 Task: Configure 'Card0000000200' on 'Board0000000050' with label 'Label0000000200', due date Nov 1-30, description 'DS0000000200', attachment 'https://trello.com/', checklist 'CL0000000200', comment 'CM0000000200', button 'Button0000000200' with action 'Join the card', and cover color red.
Action: Mouse moved to (370, 423)
Screenshot: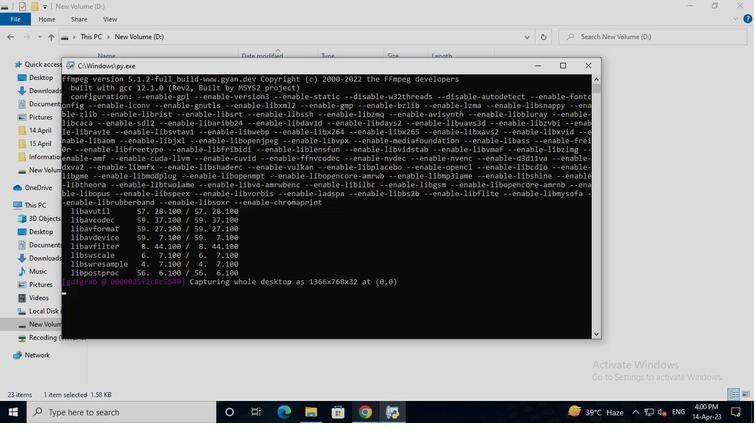 
Action: Mouse pressed left at (370, 423)
Screenshot: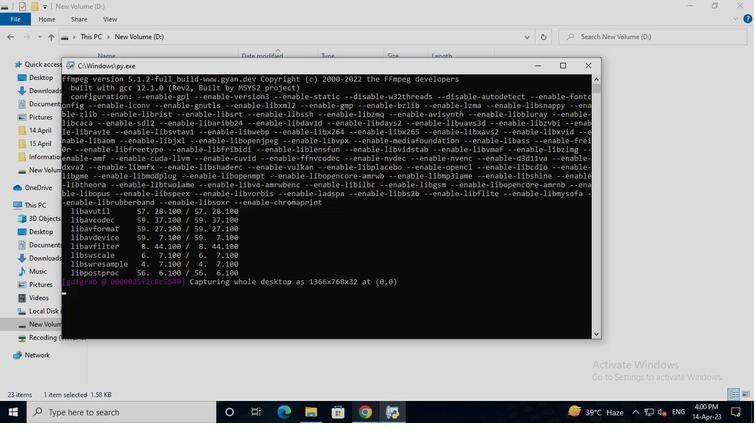 
Action: Mouse moved to (366, 340)
Screenshot: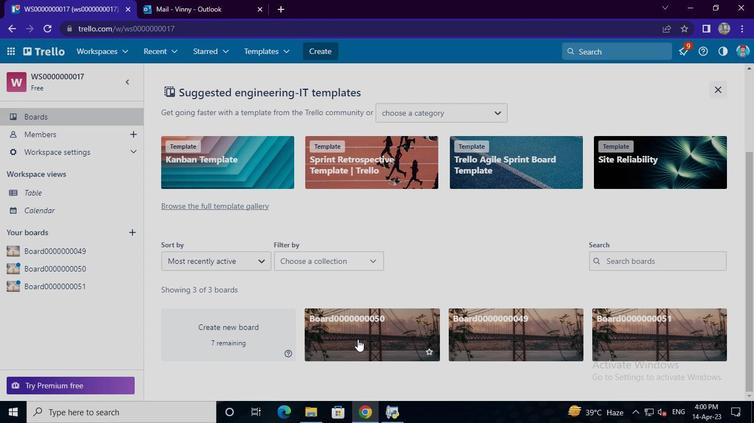 
Action: Mouse pressed left at (366, 340)
Screenshot: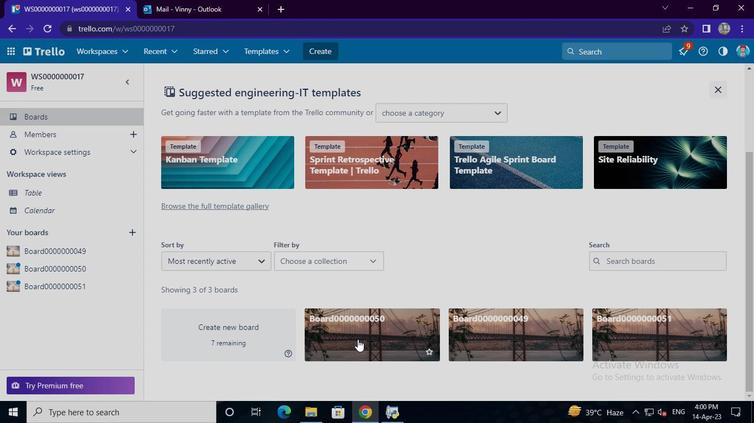 
Action: Mouse moved to (278, 324)
Screenshot: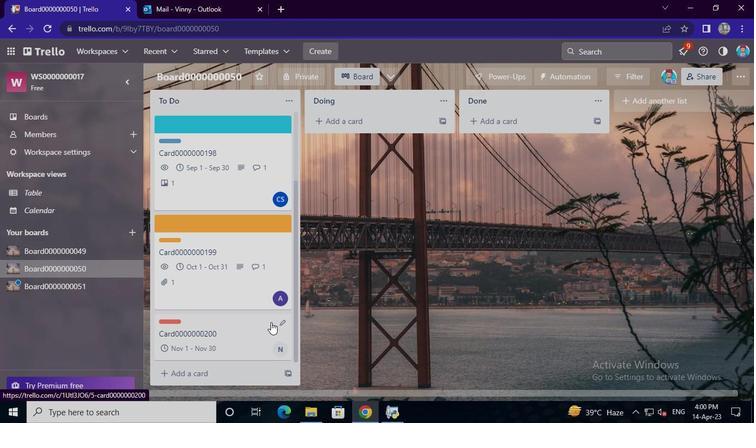 
Action: Mouse pressed left at (278, 324)
Screenshot: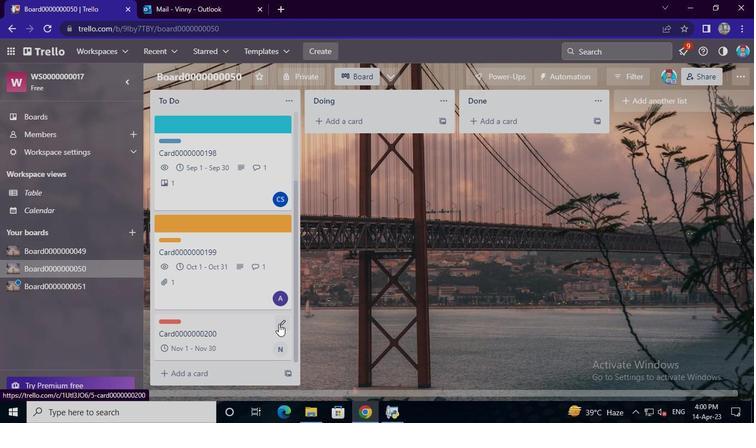 
Action: Mouse moved to (321, 251)
Screenshot: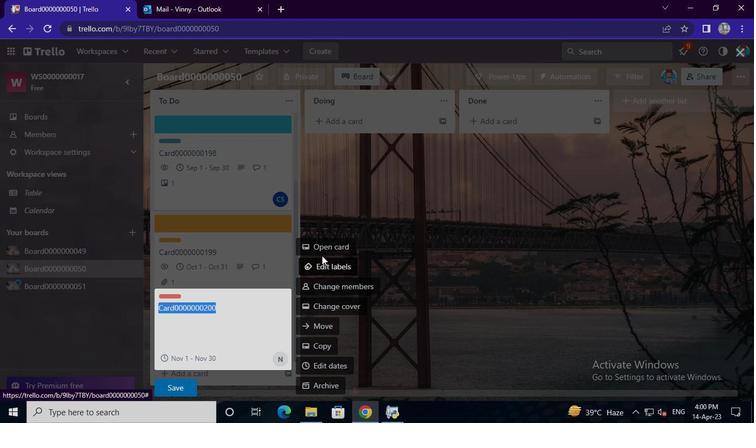 
Action: Mouse pressed left at (321, 251)
Screenshot: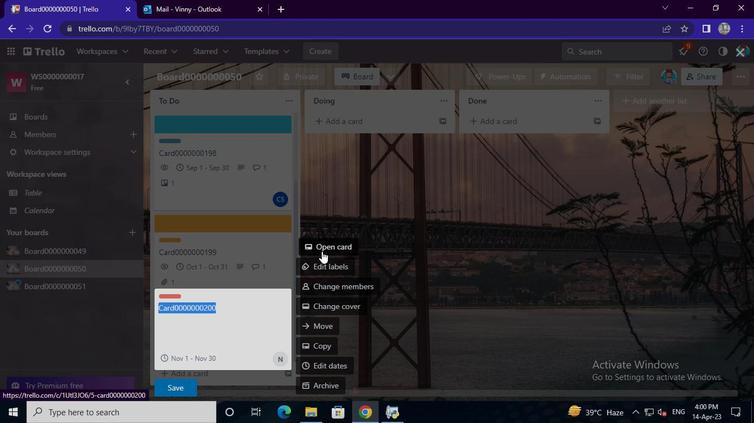 
Action: Mouse moved to (499, 229)
Screenshot: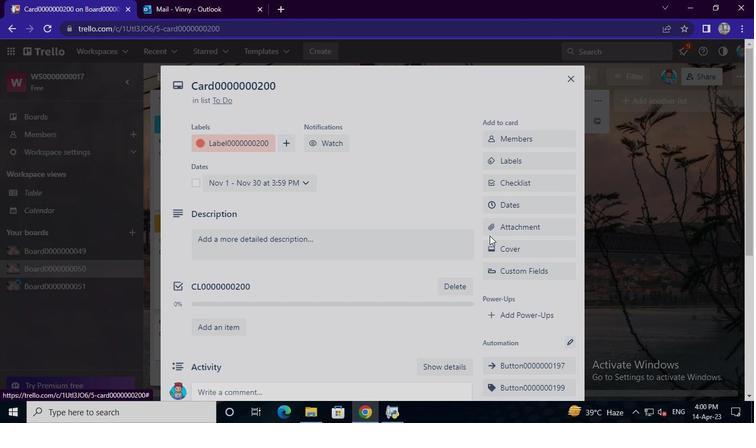 
Action: Mouse pressed left at (499, 229)
Screenshot: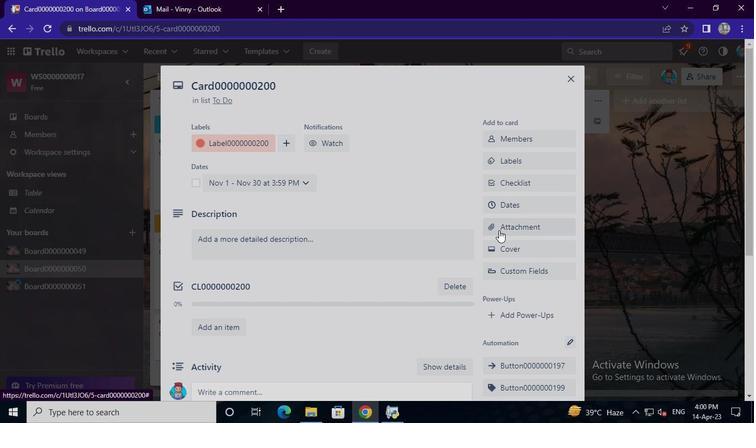 
Action: Mouse moved to (515, 228)
Screenshot: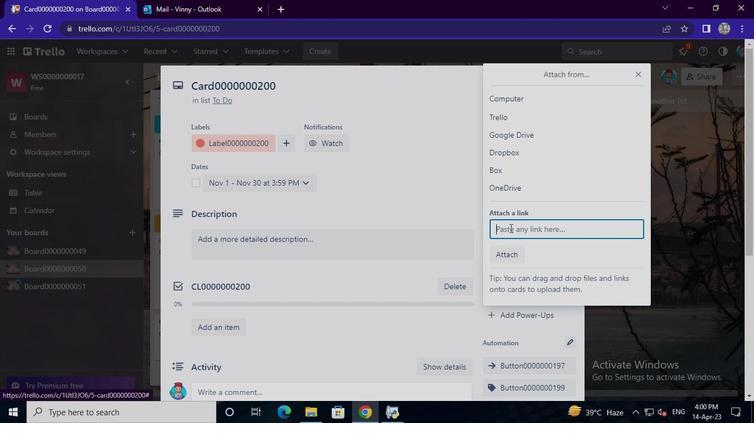 
Action: Mouse pressed left at (515, 228)
Screenshot: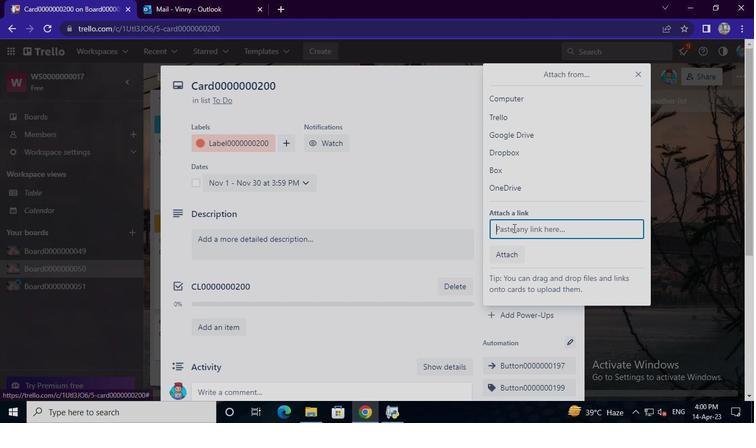 
Action: Keyboard Key.ctrl_l
Screenshot: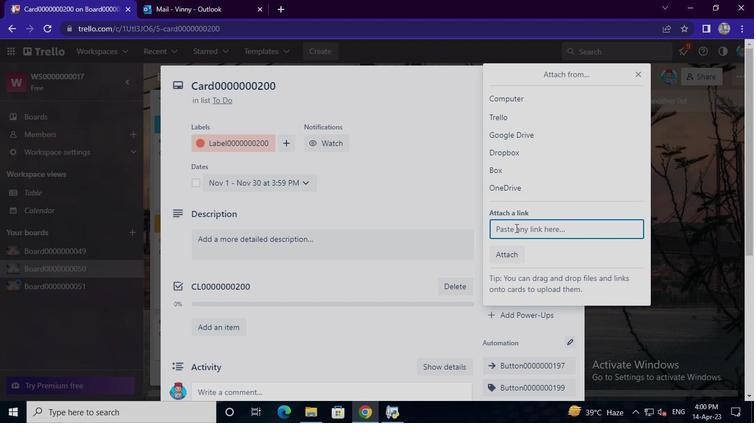 
Action: Keyboard \x16
Screenshot: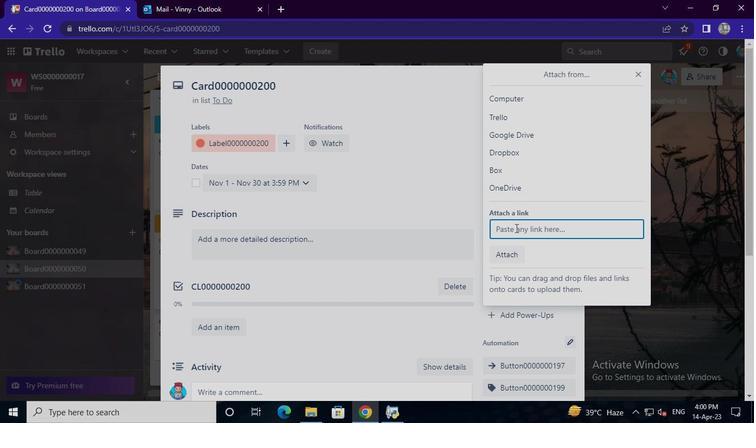
Action: Mouse moved to (520, 289)
Screenshot: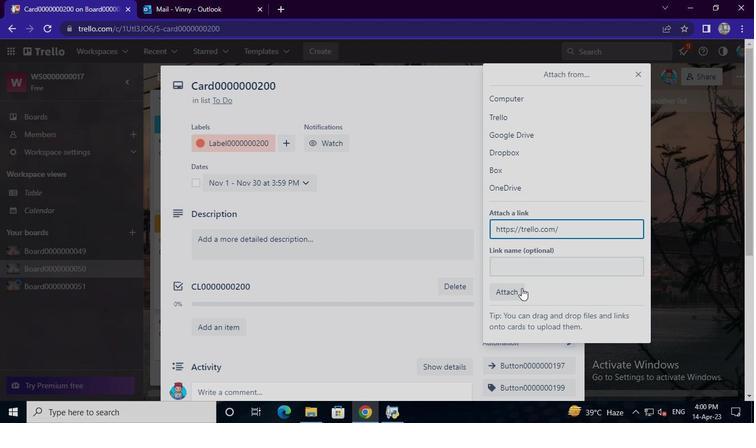 
Action: Mouse pressed left at (520, 289)
Screenshot: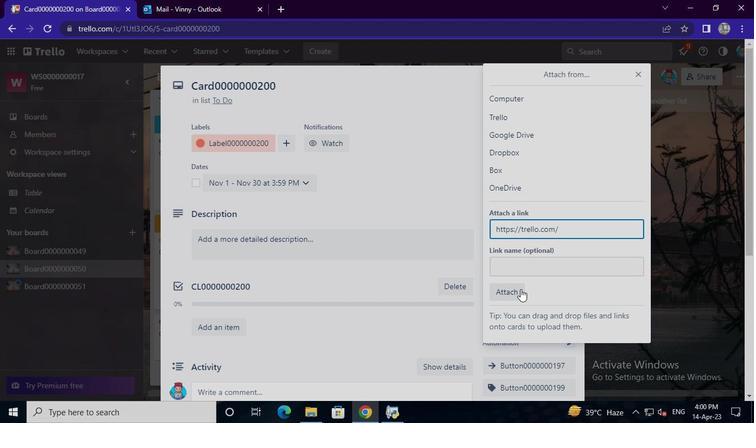 
Action: Mouse moved to (533, 251)
Screenshot: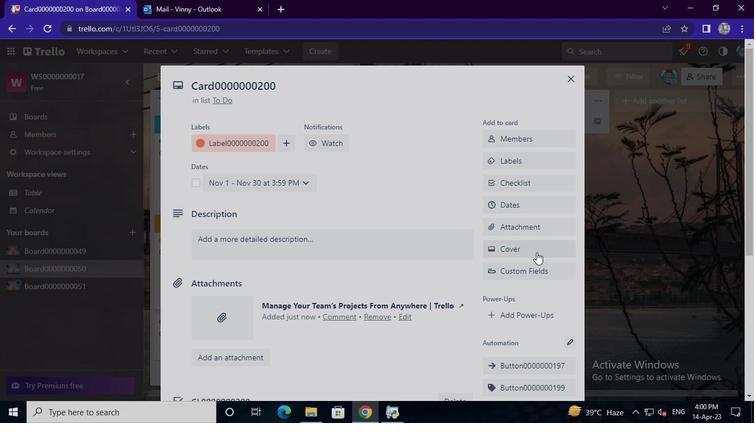 
Action: Mouse pressed left at (533, 251)
Screenshot: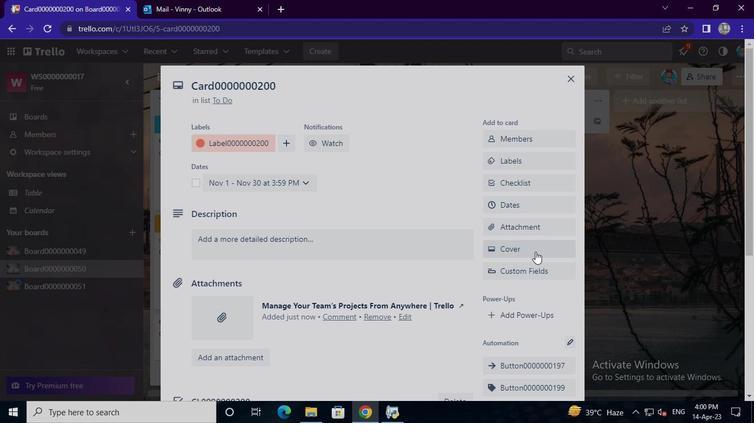 
Action: Mouse moved to (596, 174)
Screenshot: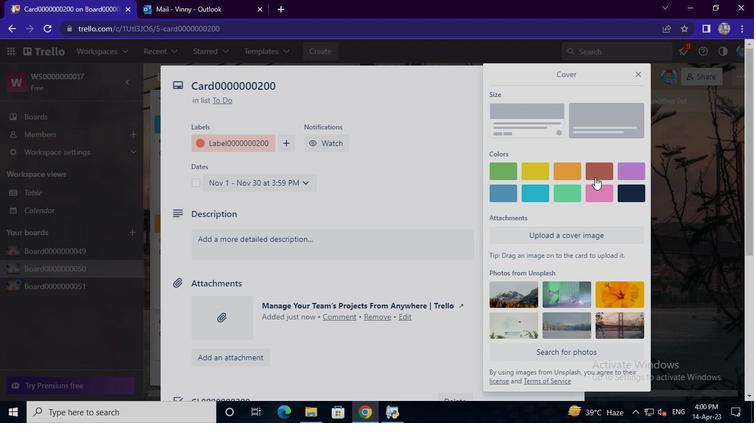 
Action: Mouse pressed left at (596, 174)
Screenshot: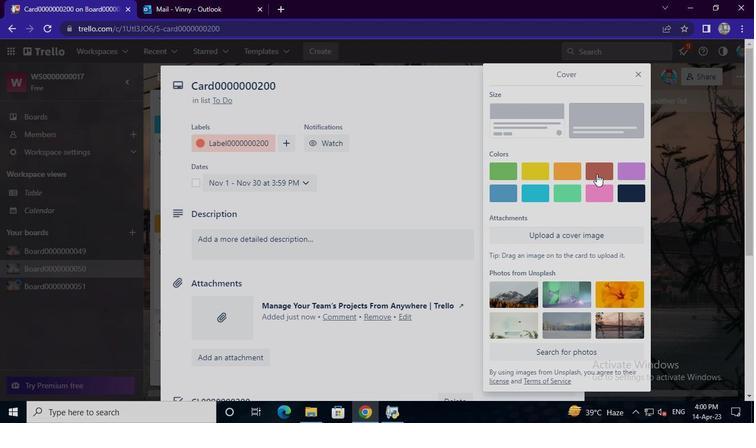 
Action: Mouse moved to (638, 73)
Screenshot: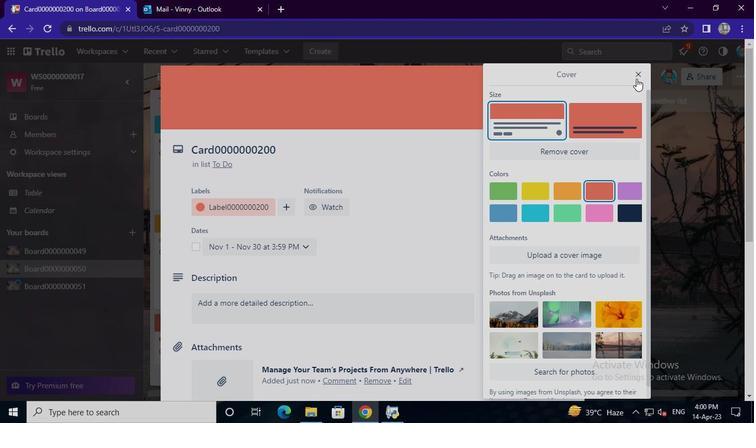 
Action: Mouse pressed left at (638, 73)
Screenshot: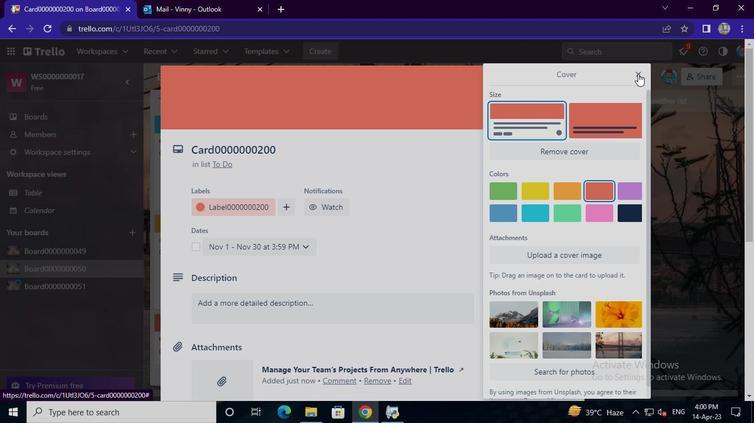 
Action: Mouse moved to (517, 257)
Screenshot: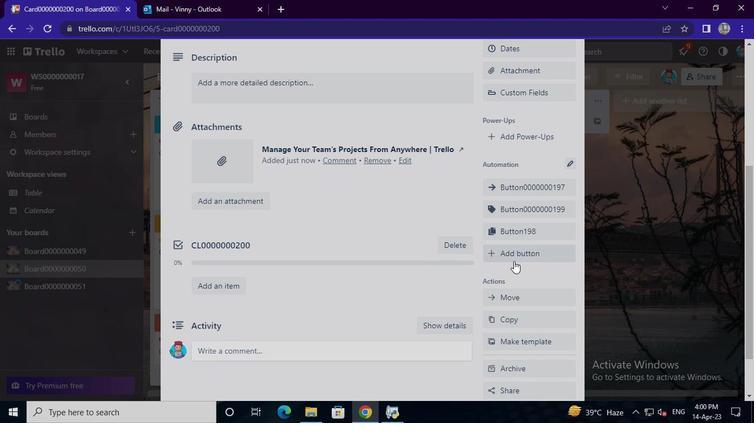 
Action: Mouse pressed left at (517, 257)
Screenshot: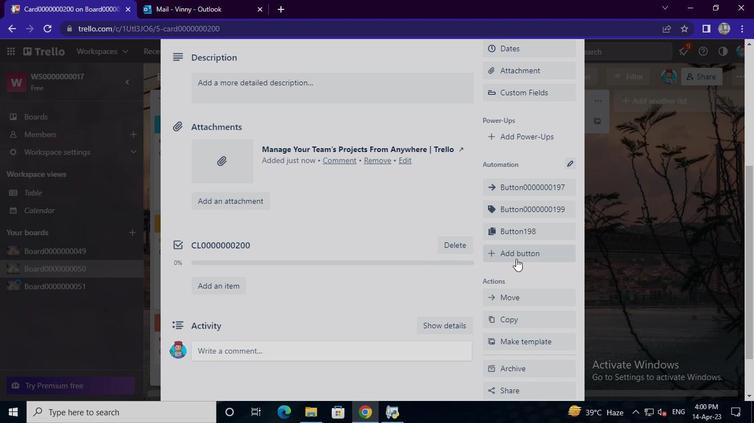 
Action: Mouse moved to (529, 192)
Screenshot: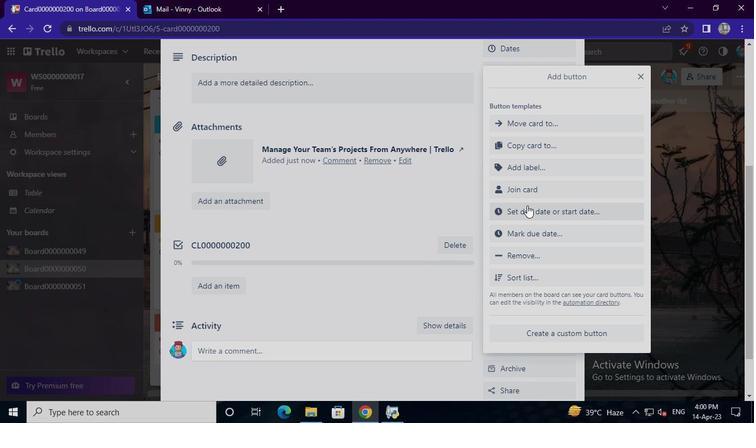 
Action: Mouse pressed left at (529, 192)
Screenshot: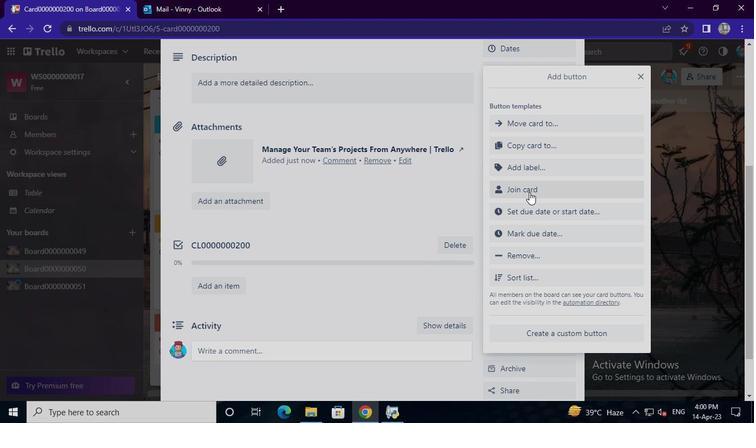
Action: Mouse moved to (539, 124)
Screenshot: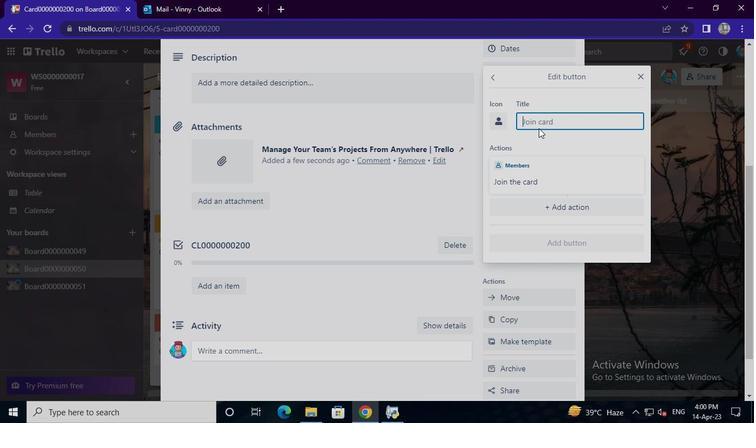 
Action: Mouse pressed left at (539, 124)
Screenshot: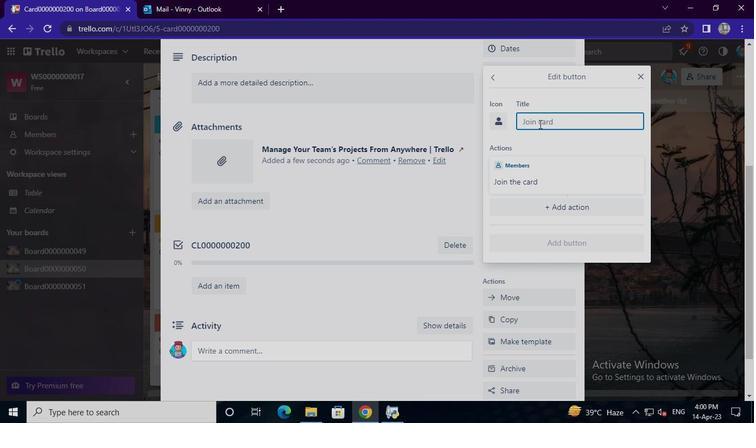 
Action: Keyboard Key.shift
Screenshot: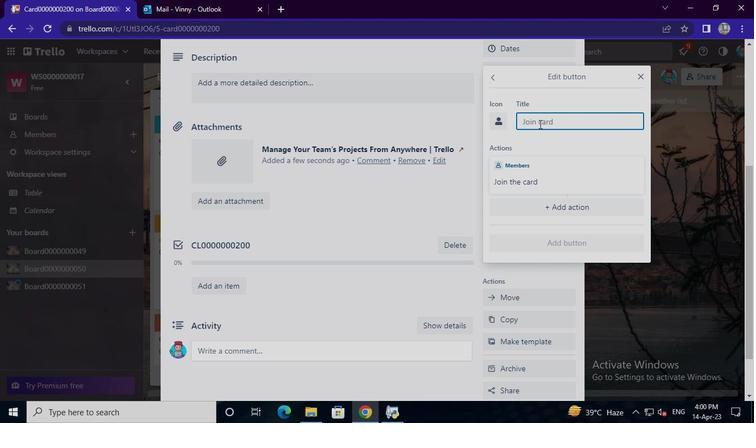
Action: Keyboard B
Screenshot: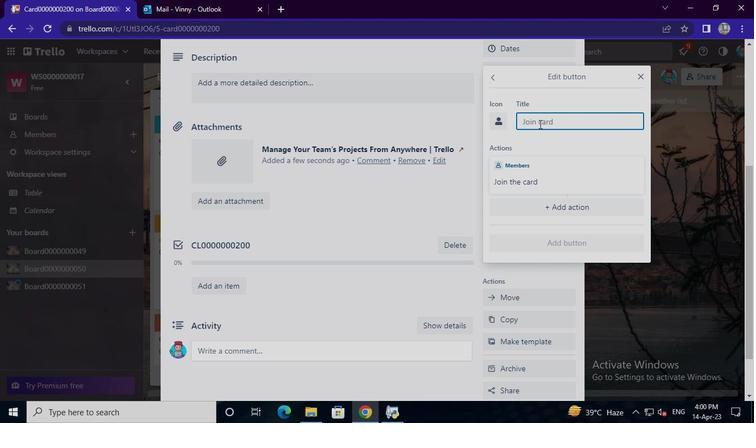 
Action: Keyboard u
Screenshot: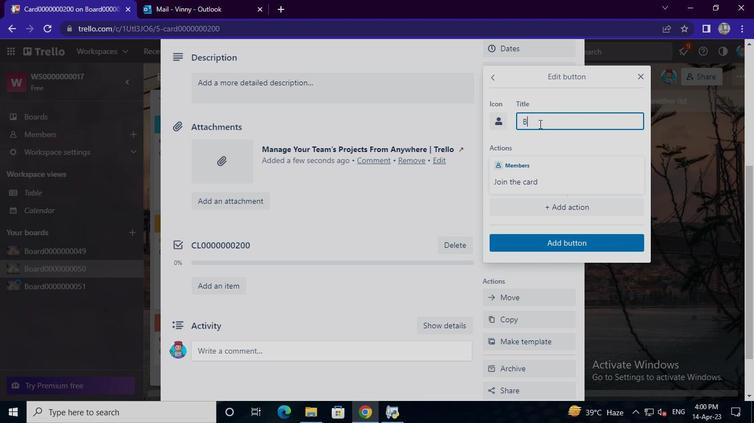 
Action: Keyboard t
Screenshot: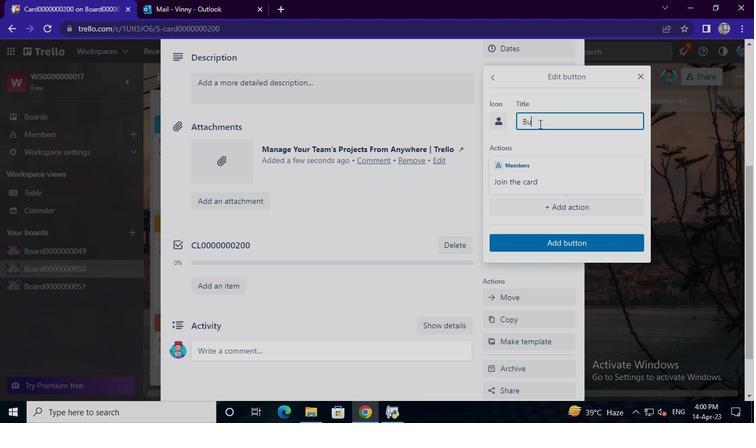 
Action: Keyboard t
Screenshot: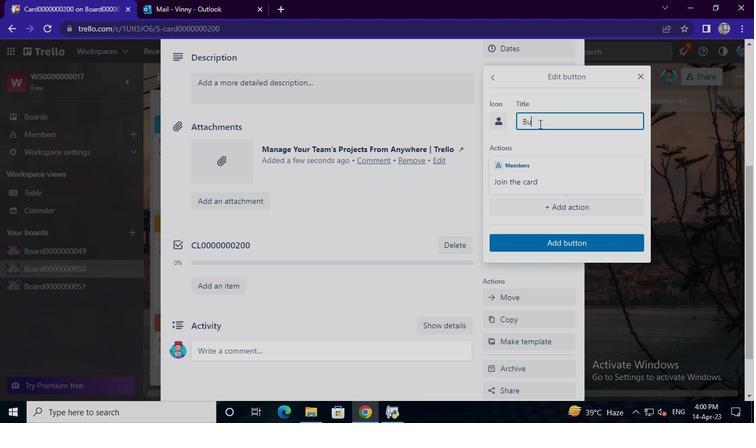 
Action: Keyboard o
Screenshot: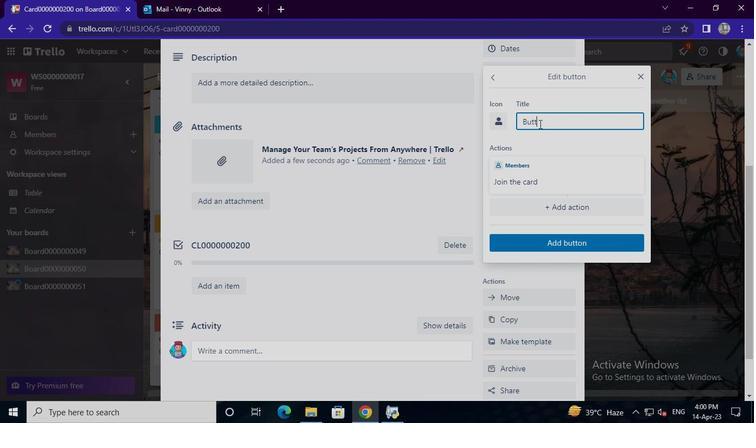 
Action: Keyboard n
Screenshot: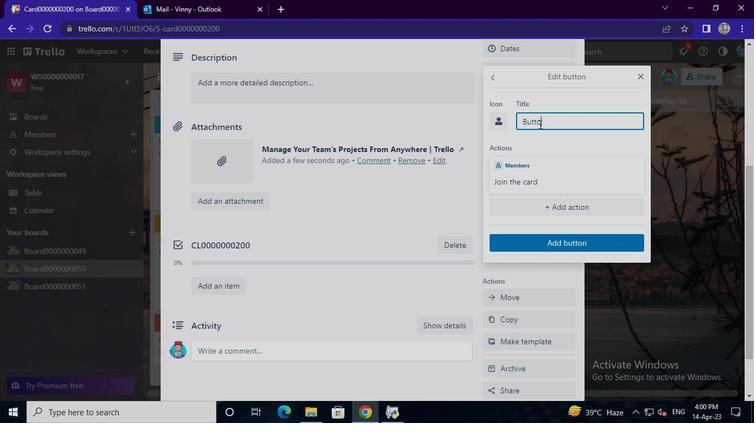 
Action: Keyboard <96>
Screenshot: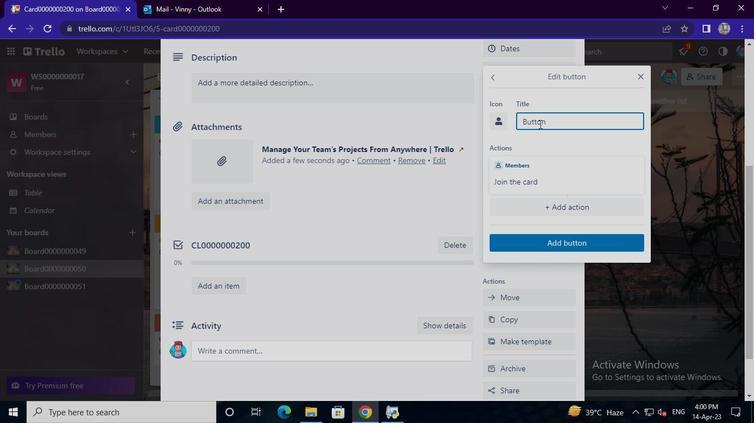 
Action: Keyboard <96>
Screenshot: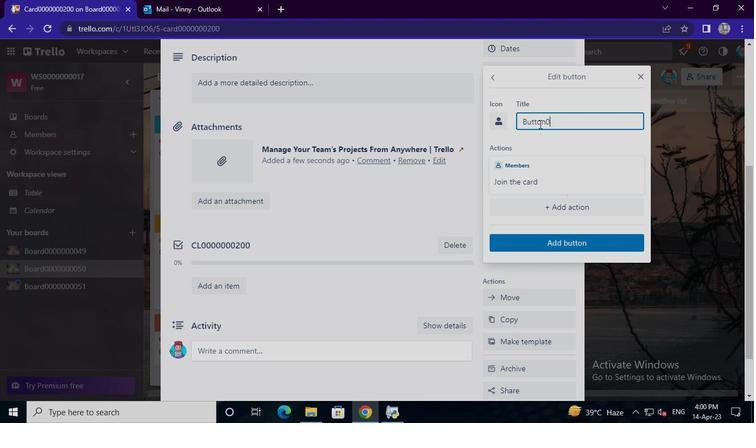 
Action: Keyboard <96>
Screenshot: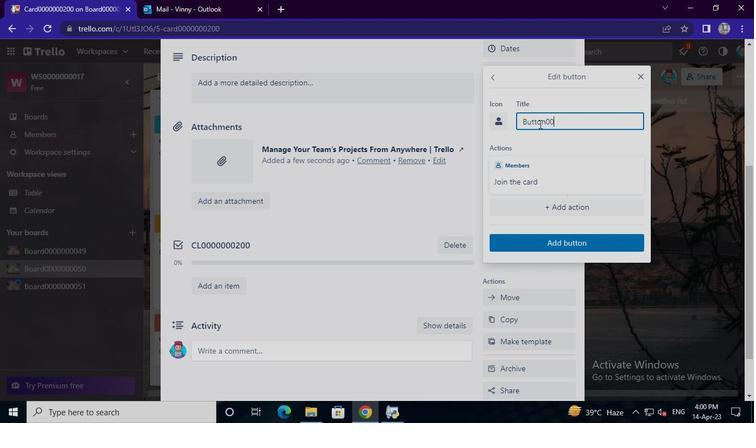 
Action: Keyboard <96>
Screenshot: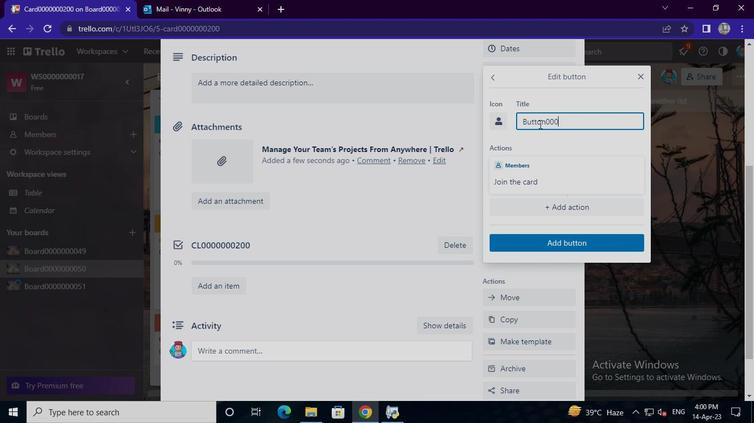 
Action: Keyboard <96>
Screenshot: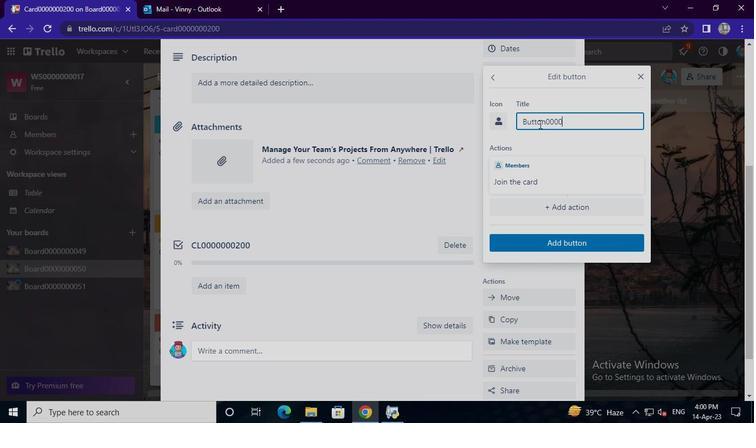 
Action: Keyboard <96>
Screenshot: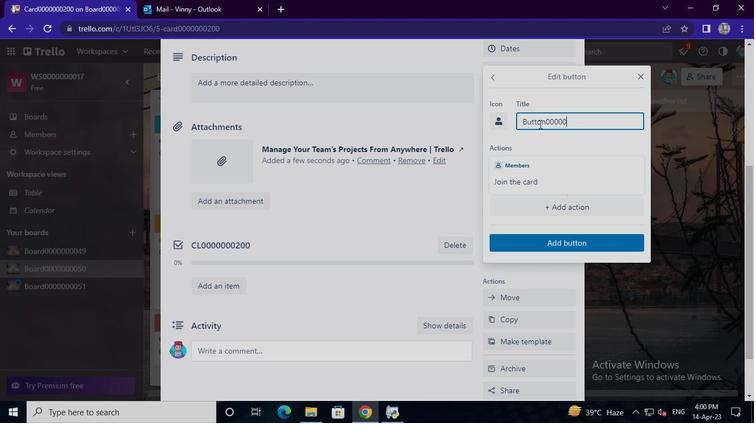 
Action: Keyboard <96>
Screenshot: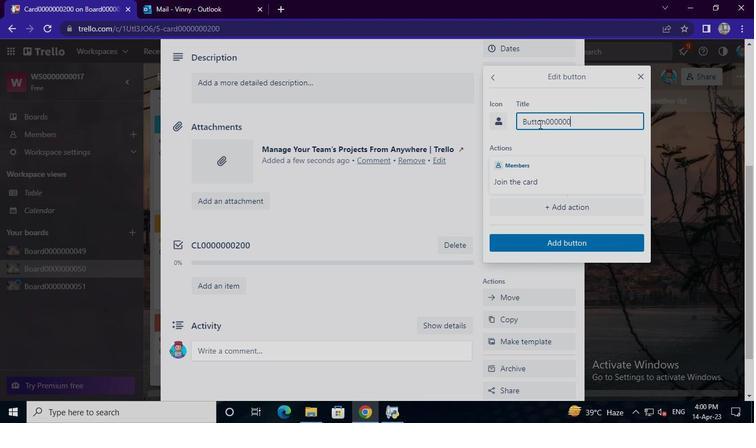 
Action: Keyboard <98>
Screenshot: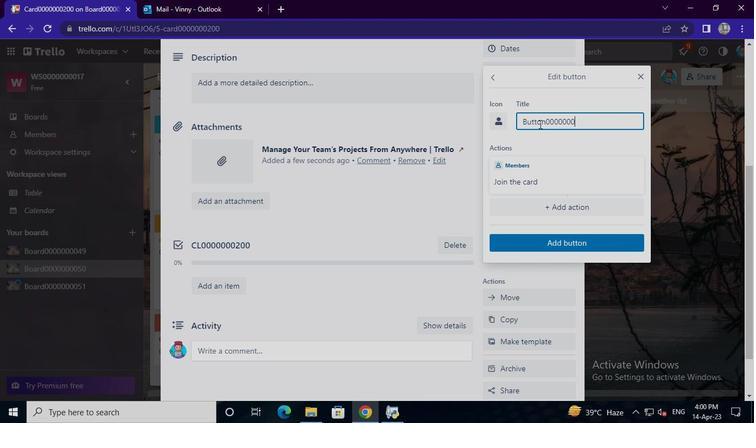 
Action: Keyboard <96>
Screenshot: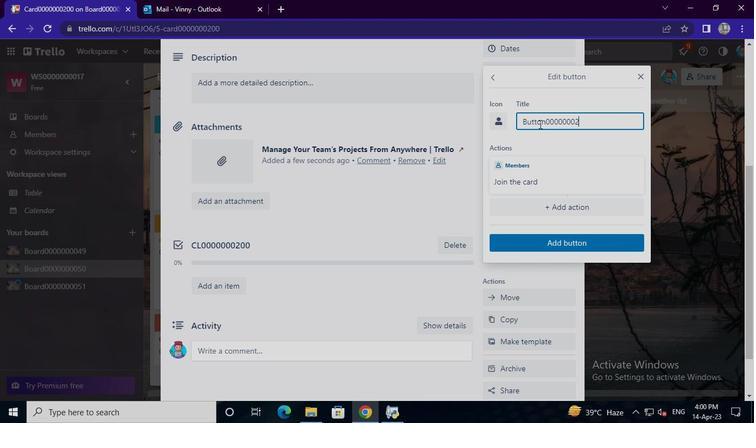 
Action: Keyboard <96>
Screenshot: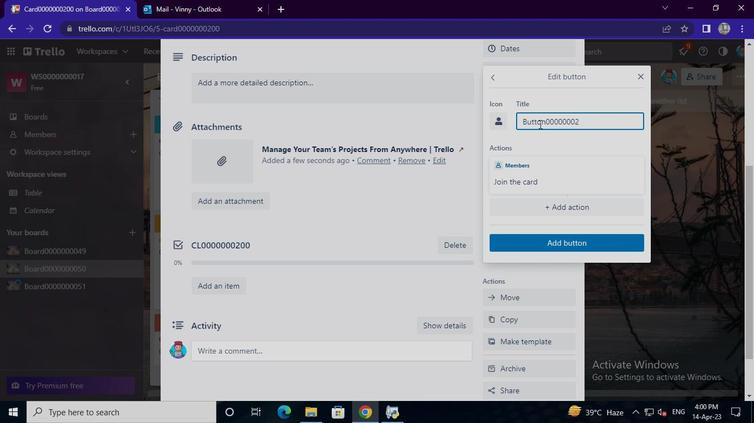 
Action: Mouse moved to (571, 236)
Screenshot: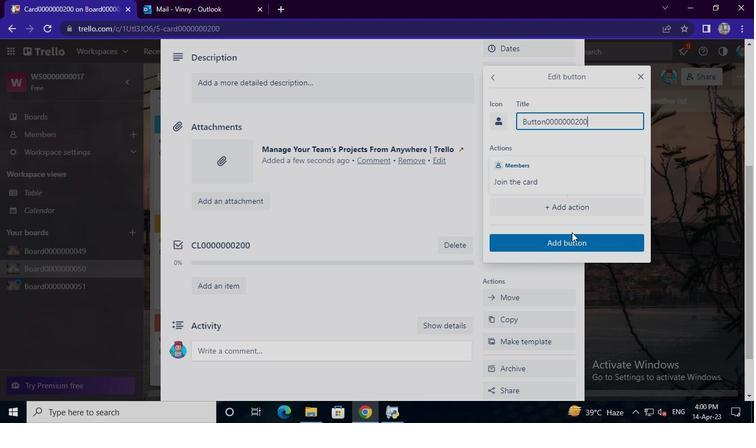 
Action: Mouse pressed left at (571, 236)
Screenshot: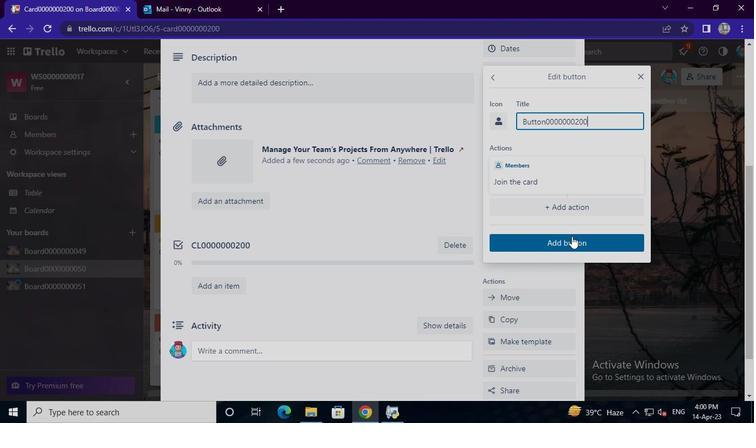 
Action: Mouse moved to (268, 252)
Screenshot: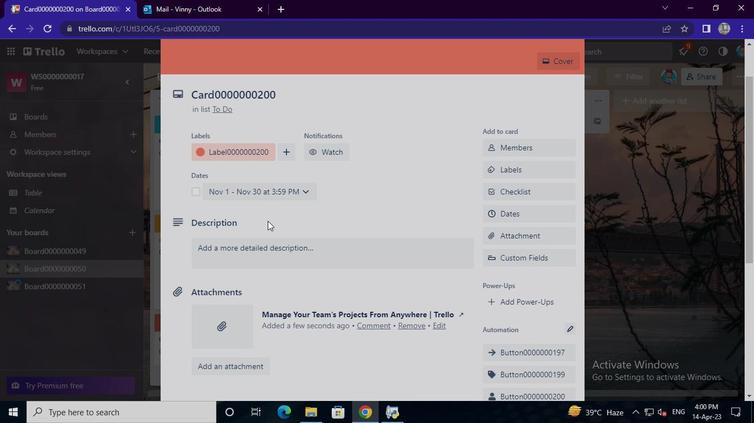 
Action: Mouse pressed left at (268, 252)
Screenshot: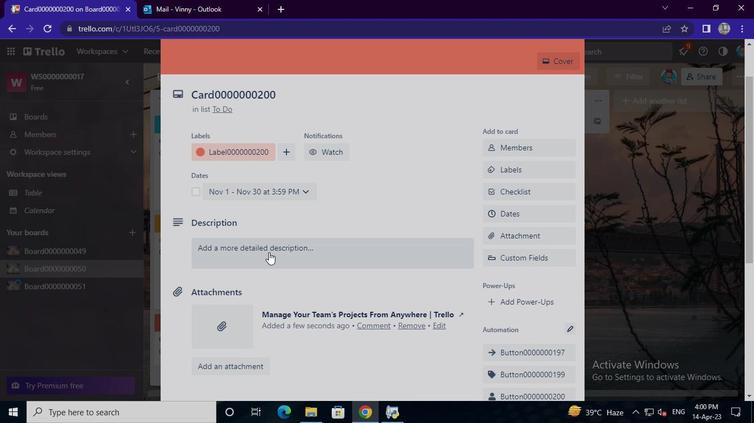 
Action: Mouse moved to (270, 282)
Screenshot: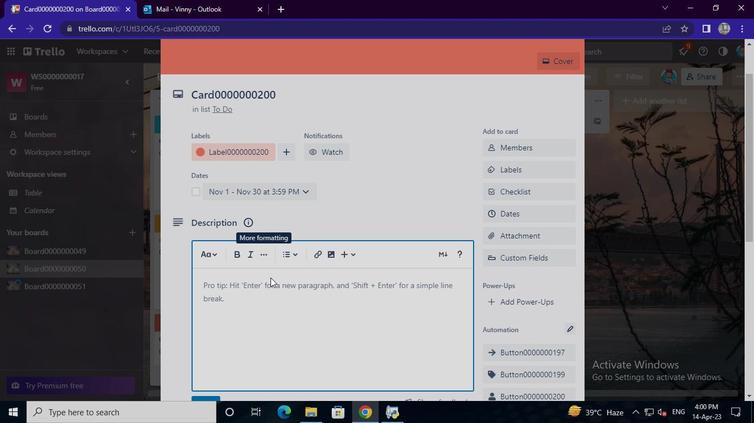 
Action: Mouse pressed left at (270, 282)
Screenshot: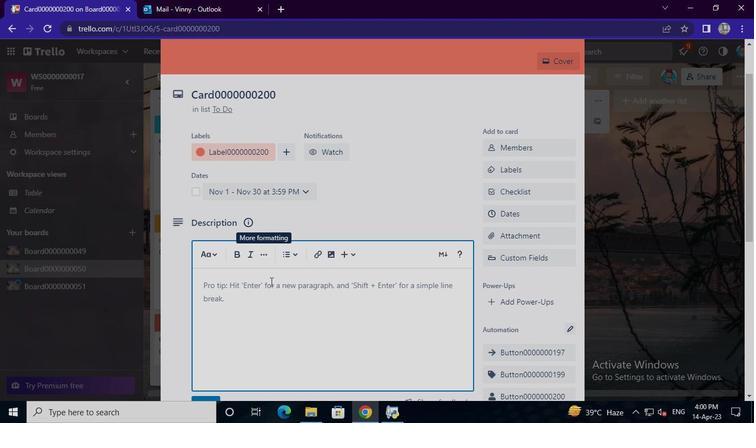 
Action: Keyboard Key.shift
Screenshot: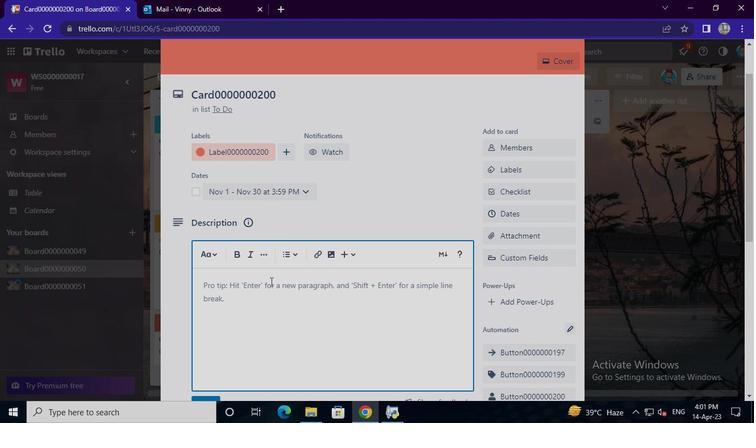 
Action: Keyboard D
Screenshot: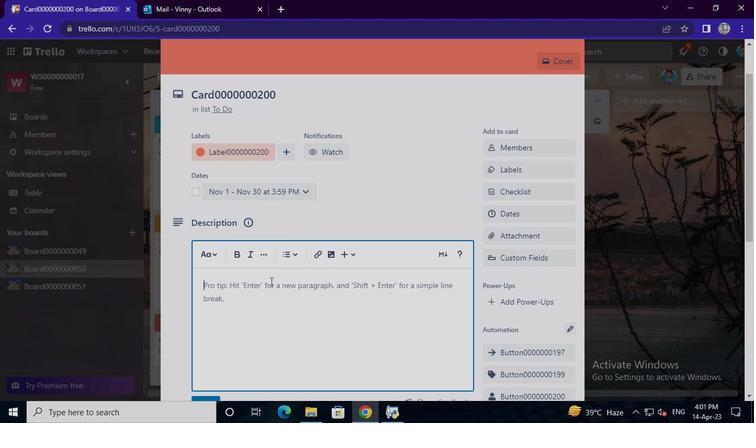 
Action: Keyboard S
Screenshot: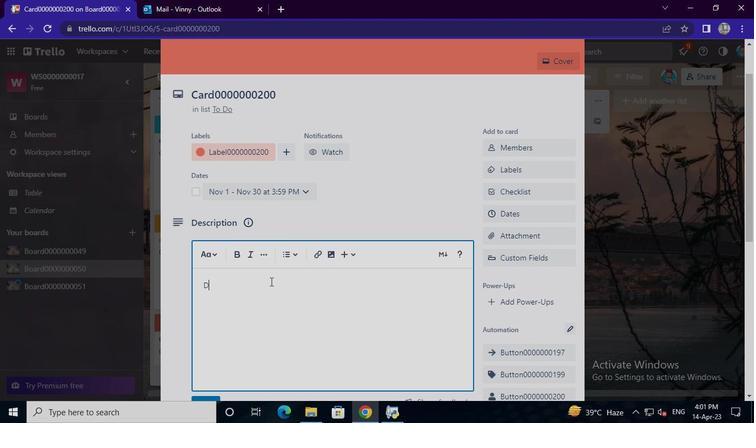 
Action: Keyboard <96>
Screenshot: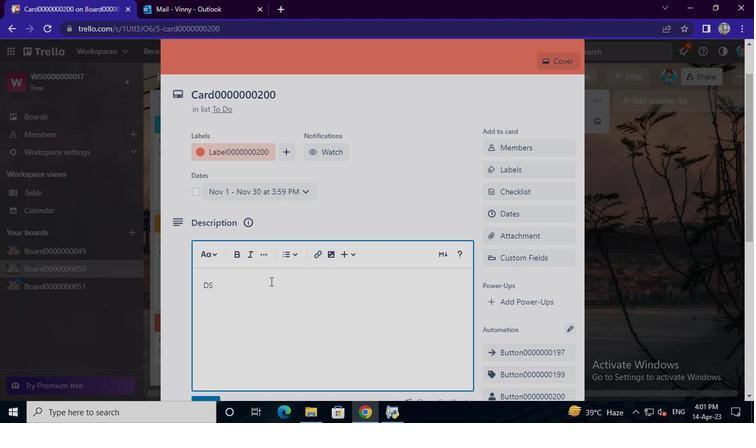 
Action: Keyboard <96>
Screenshot: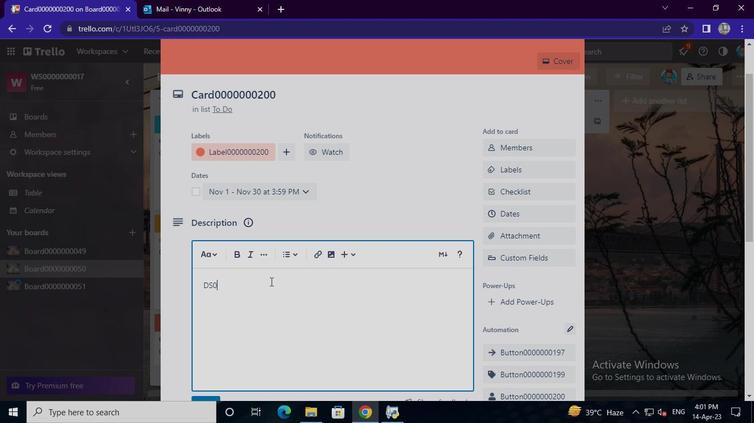 
Action: Keyboard <96>
Screenshot: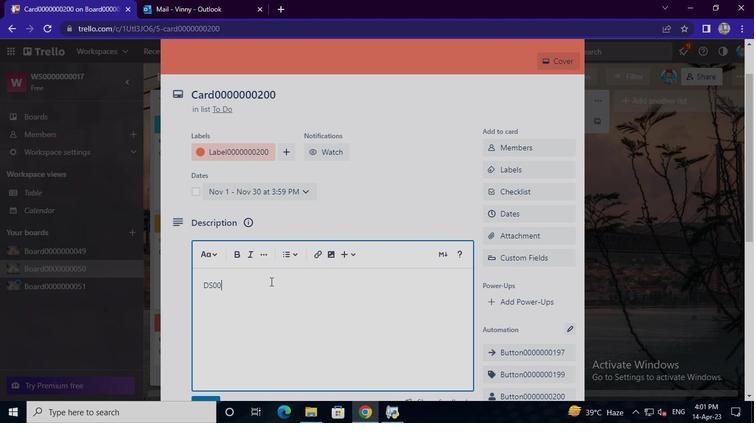 
Action: Keyboard <96>
Screenshot: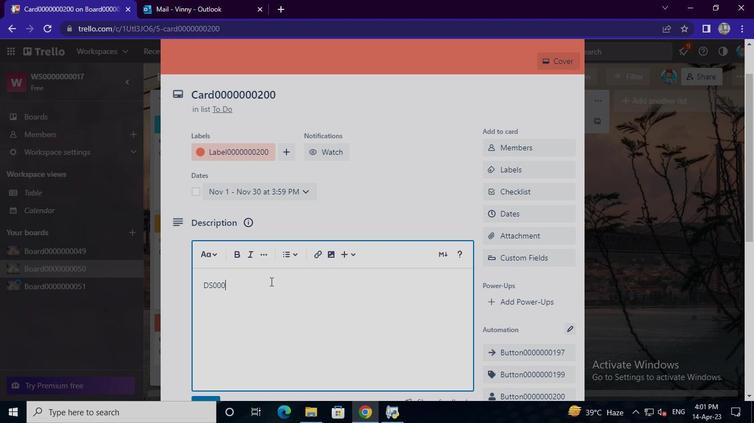
Action: Keyboard <96>
Screenshot: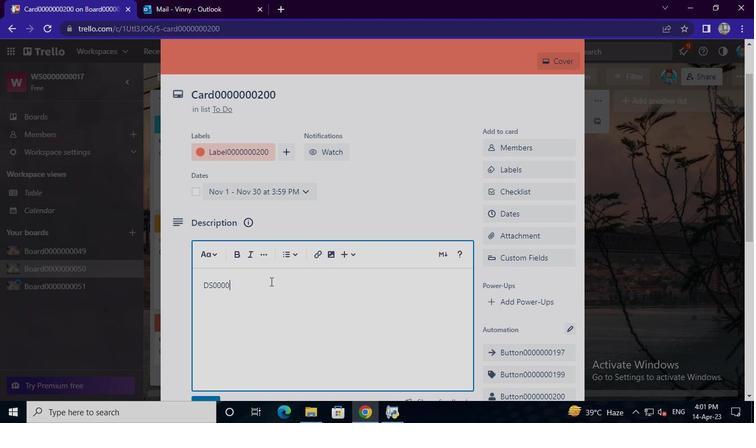
Action: Keyboard <96>
Screenshot: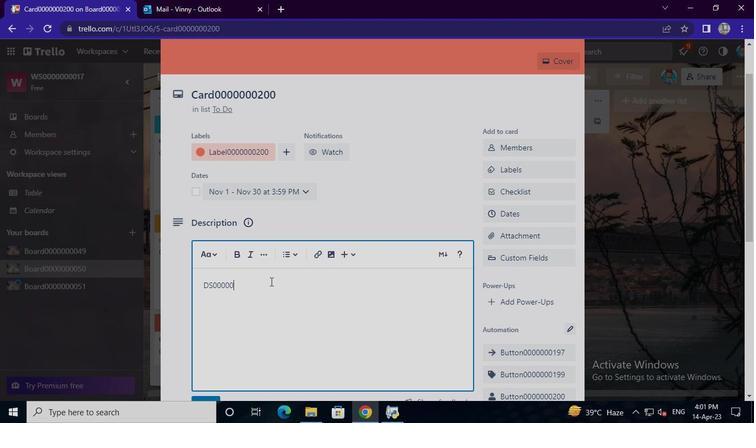 
Action: Keyboard <96>
Screenshot: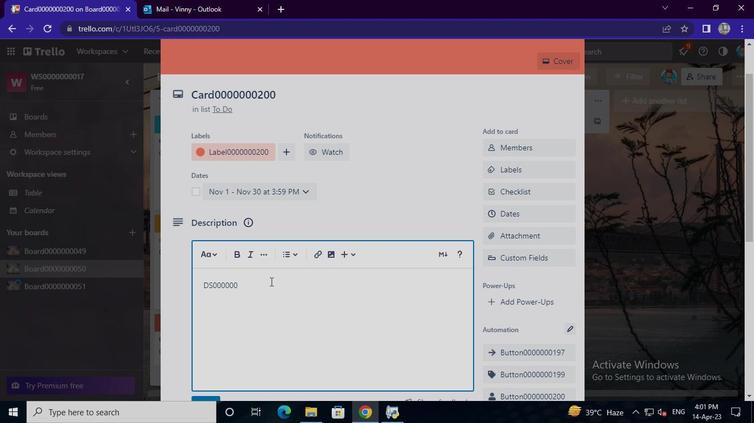 
Action: Keyboard <98>
Screenshot: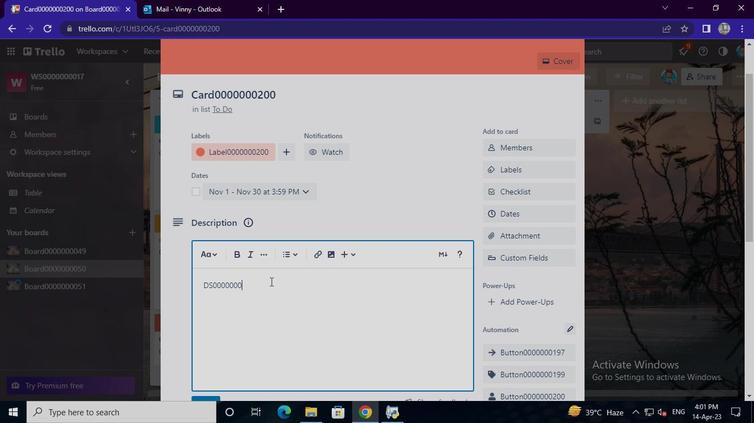 
Action: Keyboard <96>
Screenshot: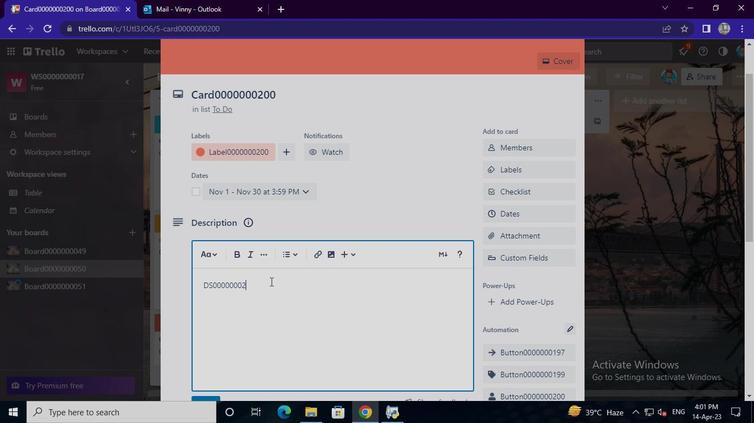 
Action: Keyboard <96>
Screenshot: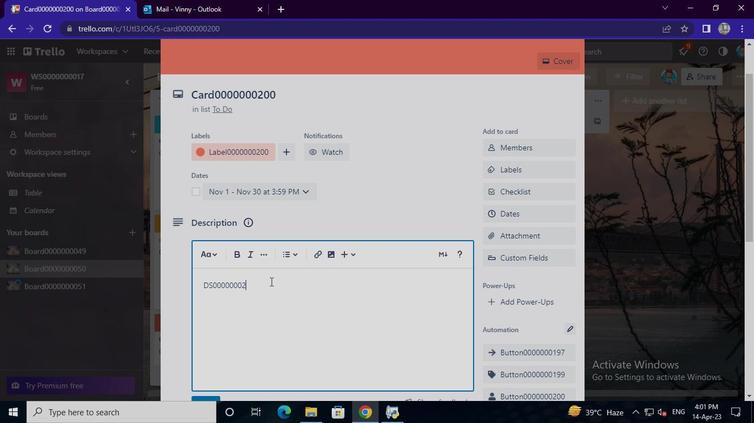 
Action: Mouse moved to (202, 245)
Screenshot: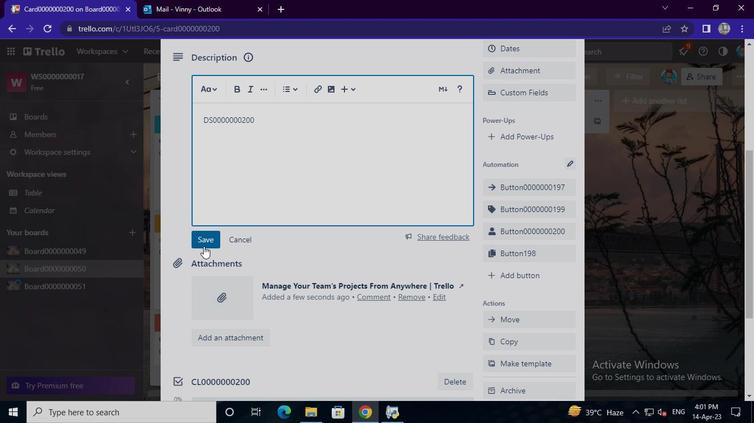 
Action: Mouse pressed left at (202, 245)
Screenshot: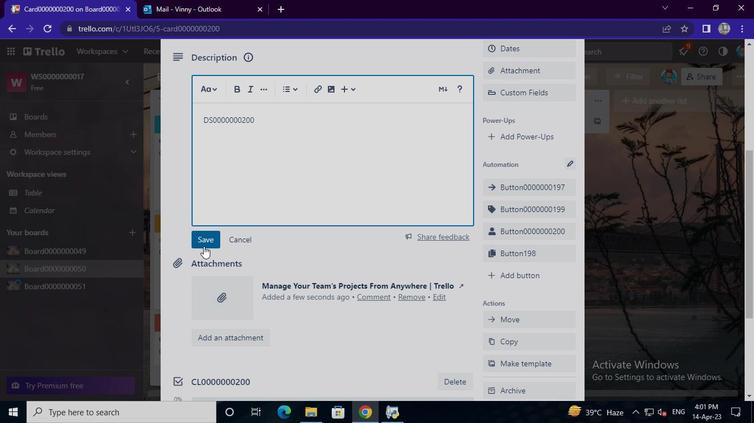 
Action: Mouse moved to (234, 274)
Screenshot: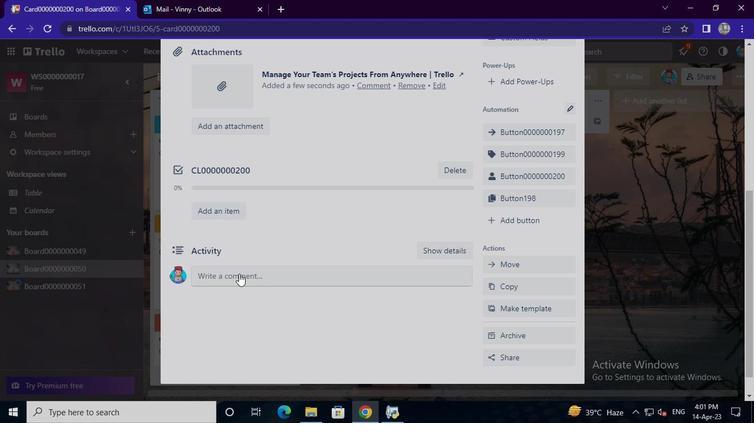 
Action: Mouse pressed left at (234, 274)
Screenshot: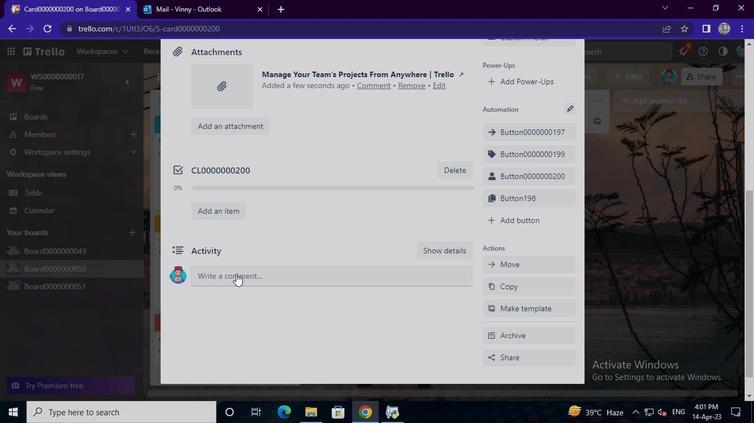 
Action: Mouse moved to (232, 278)
Screenshot: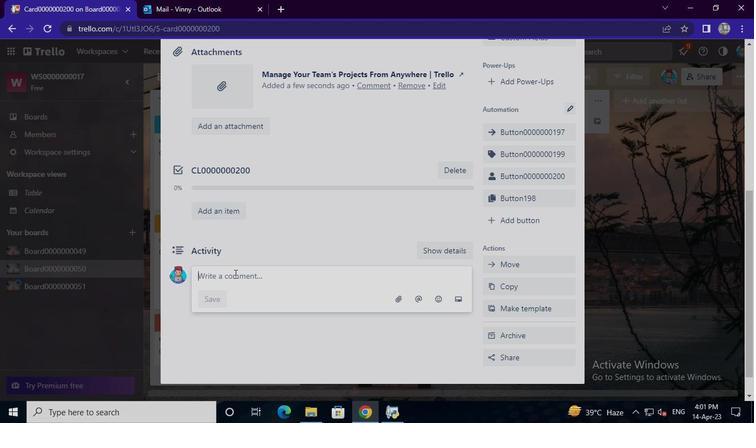 
Action: Keyboard Key.shift
Screenshot: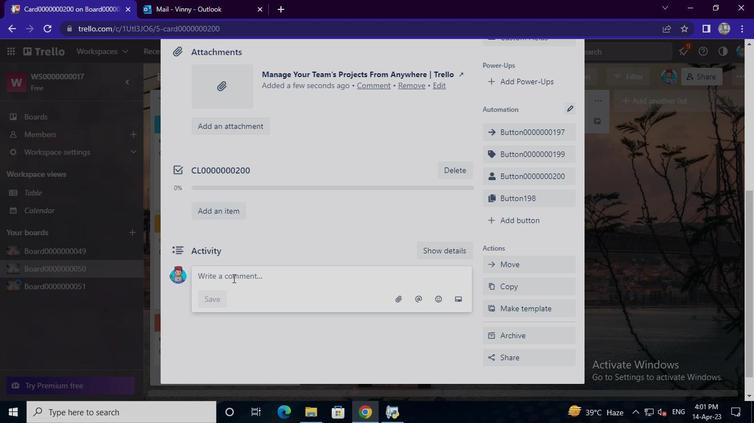 
Action: Keyboard C
Screenshot: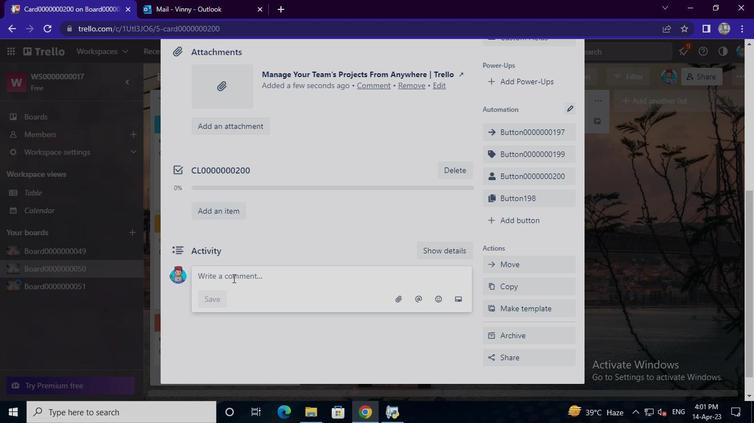 
Action: Keyboard M
Screenshot: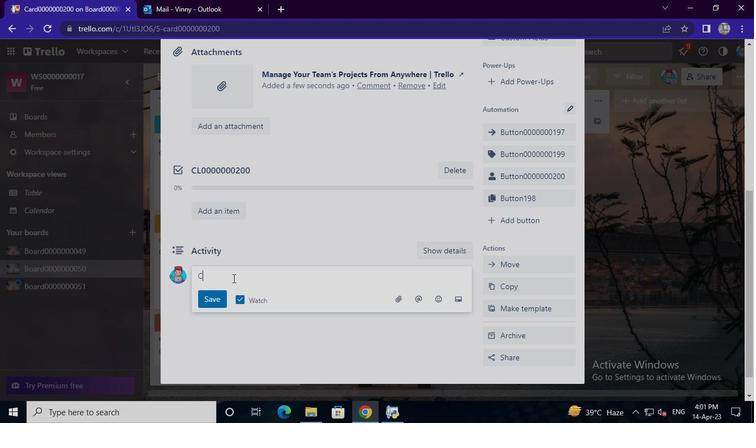 
Action: Keyboard <96>
Screenshot: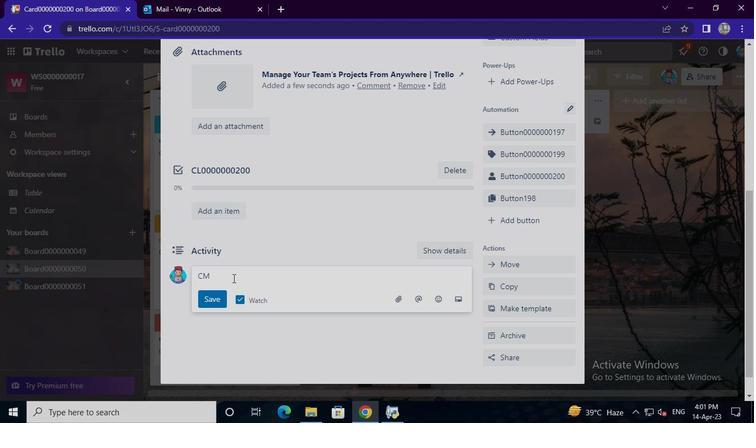 
Action: Keyboard <96>
Screenshot: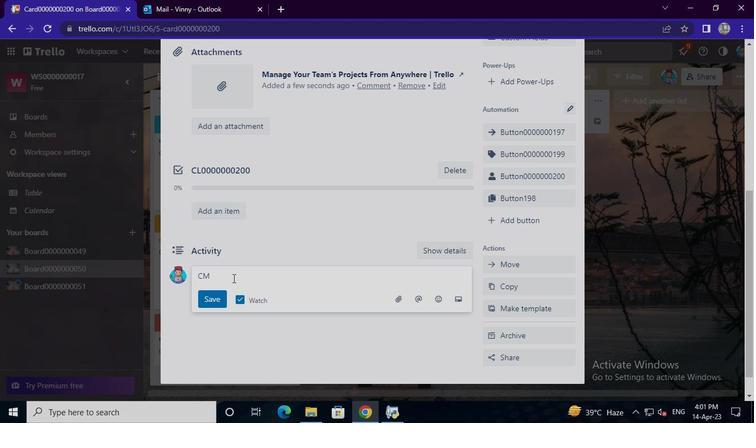 
Action: Keyboard <96>
Screenshot: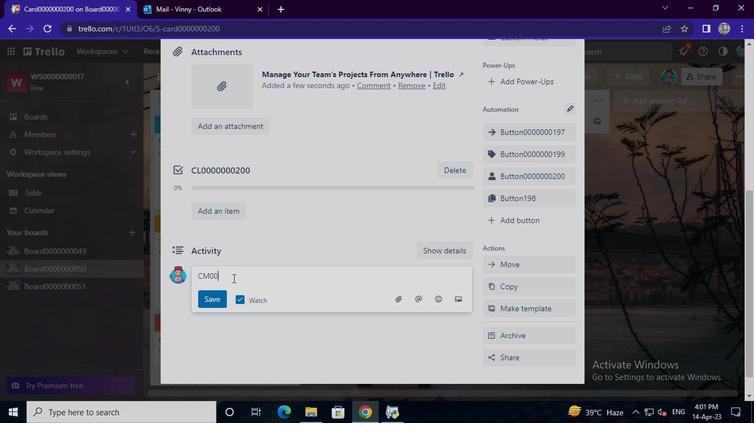 
Action: Keyboard <96>
Screenshot: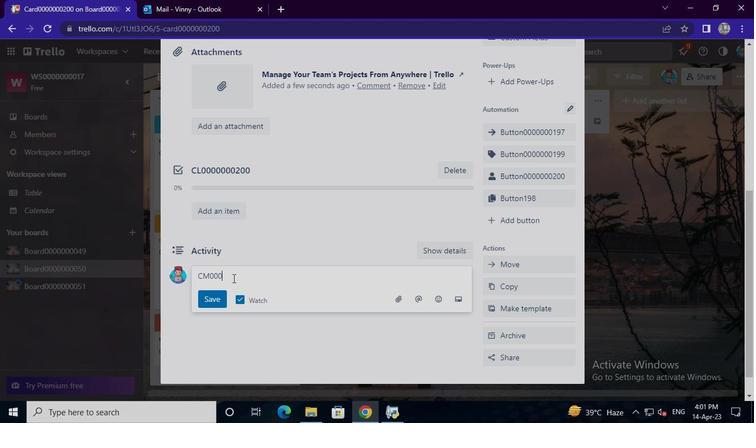 
Action: Keyboard <96>
Screenshot: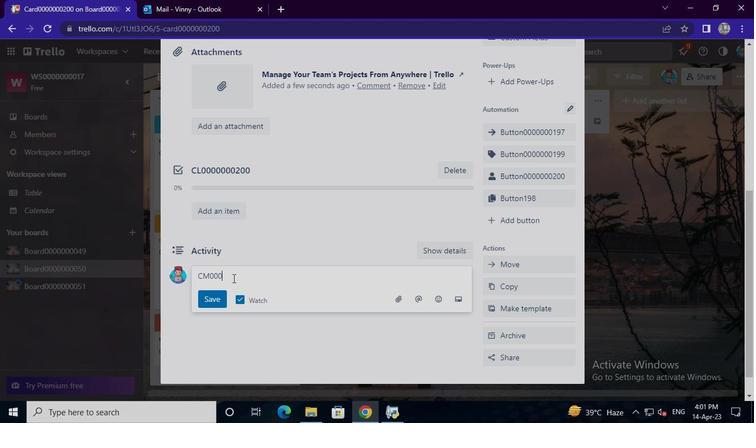 
Action: Keyboard <96>
Screenshot: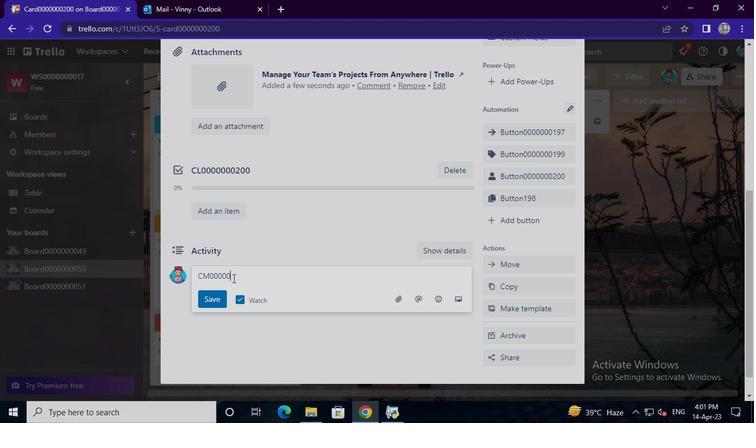 
Action: Keyboard <96>
Screenshot: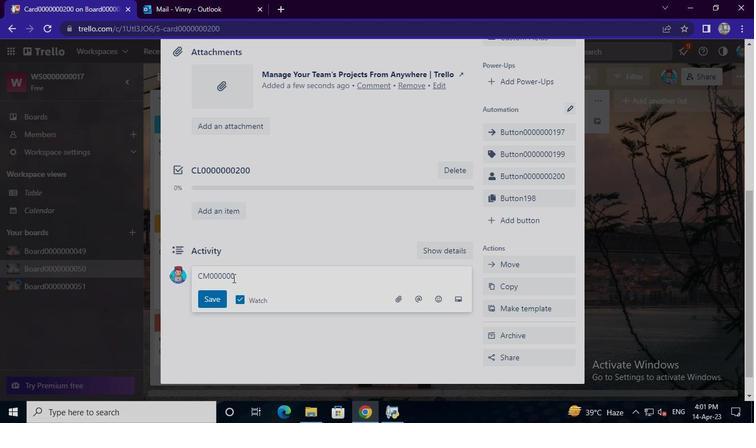 
Action: Keyboard <98>
Screenshot: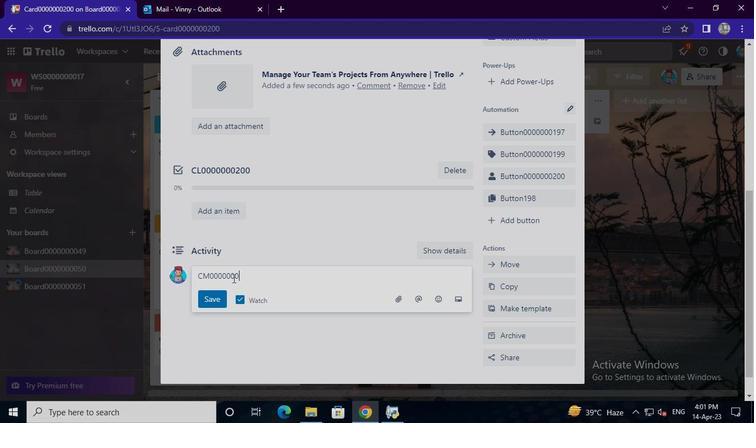 
Action: Keyboard <96>
Screenshot: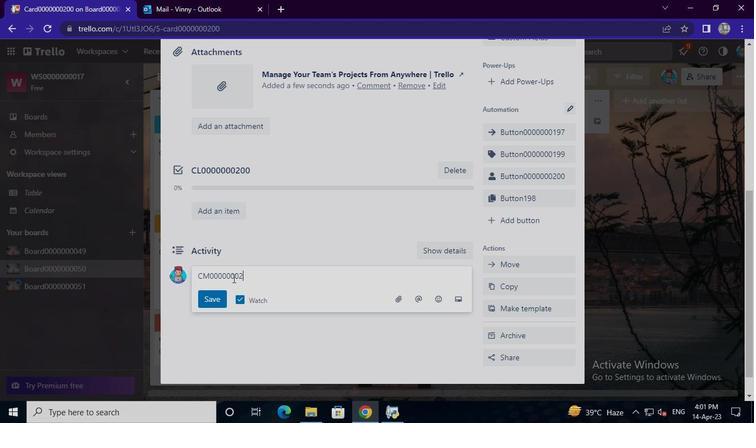 
Action: Keyboard <96>
Screenshot: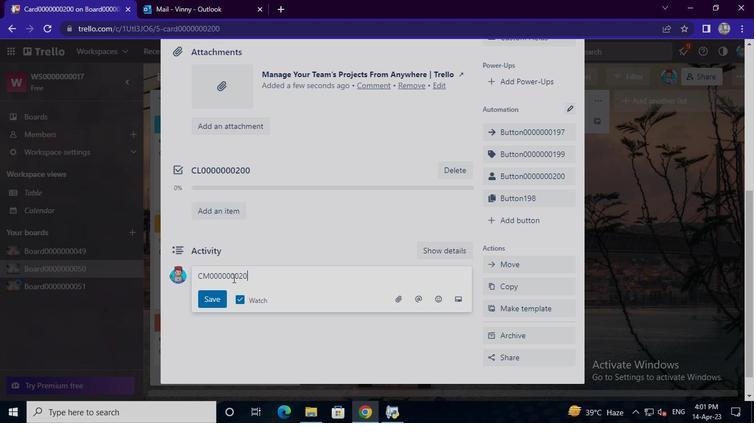 
Action: Mouse moved to (216, 297)
Screenshot: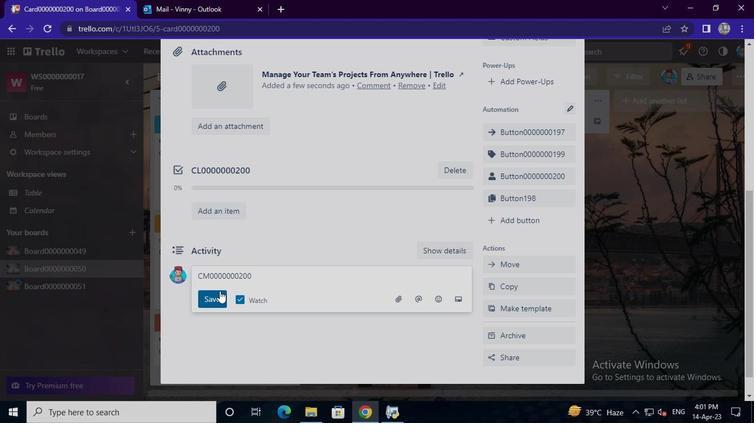
Action: Mouse pressed left at (216, 297)
Screenshot: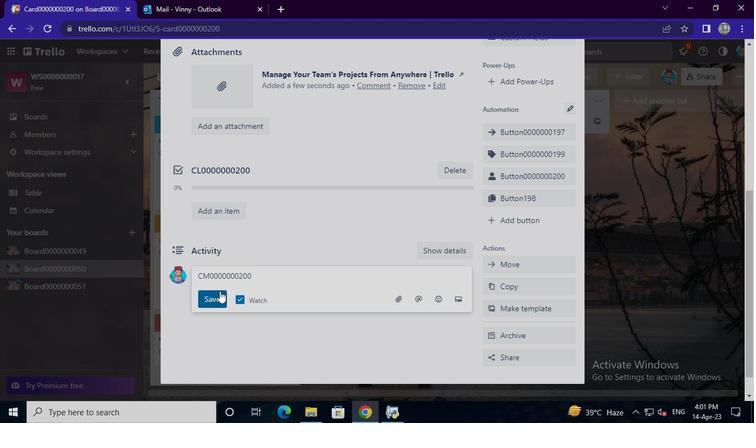 
Action: Mouse moved to (393, 410)
Screenshot: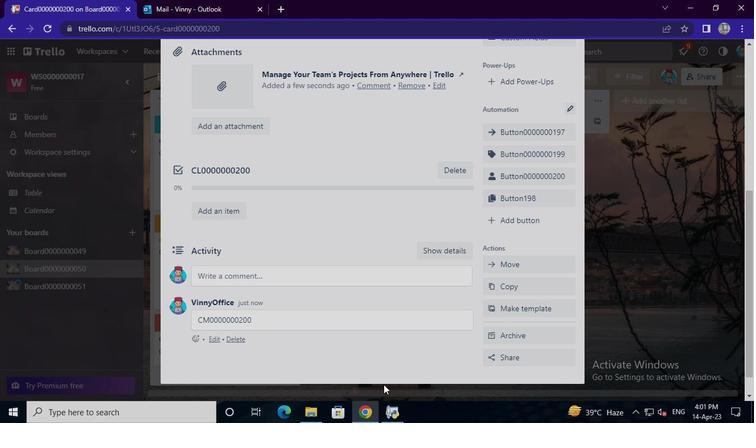 
Action: Mouse pressed left at (393, 410)
Screenshot: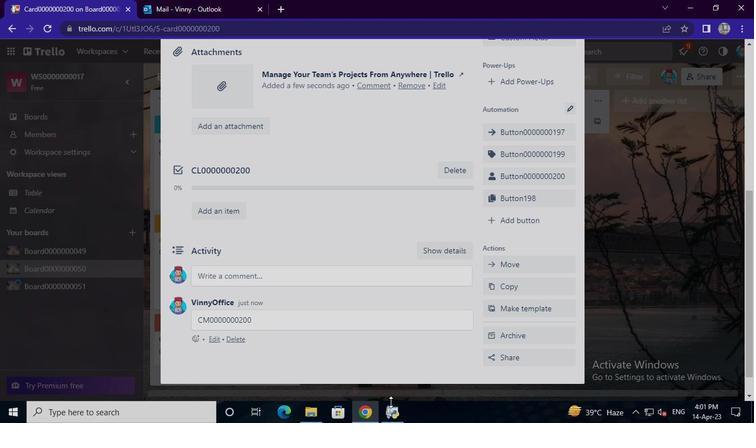 
Action: Mouse moved to (590, 65)
Screenshot: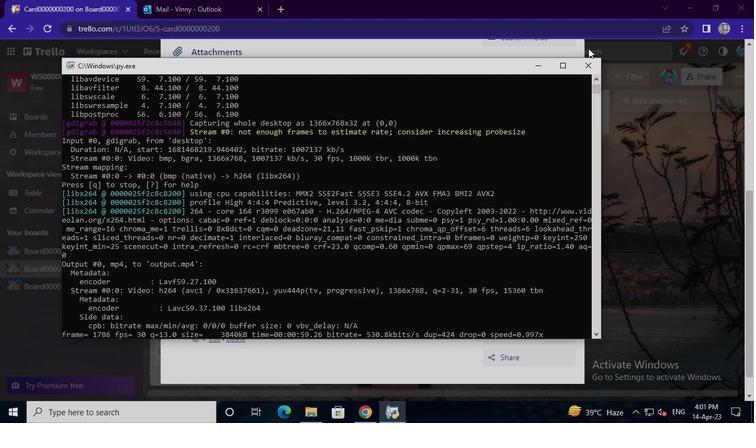 
Action: Mouse pressed left at (590, 65)
Screenshot: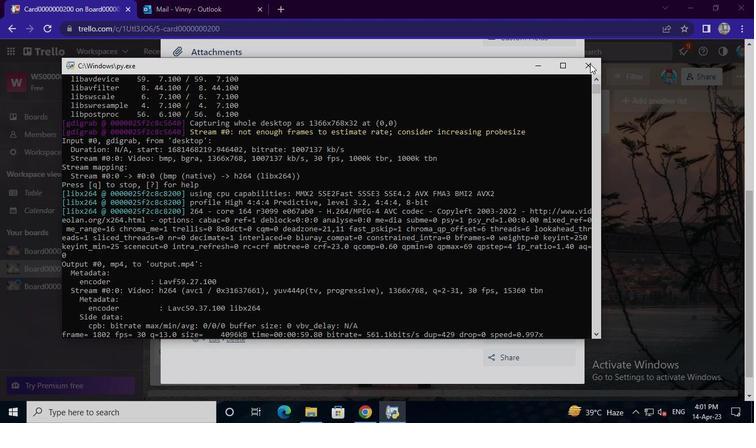
Action: Mouse moved to (590, 65)
Screenshot: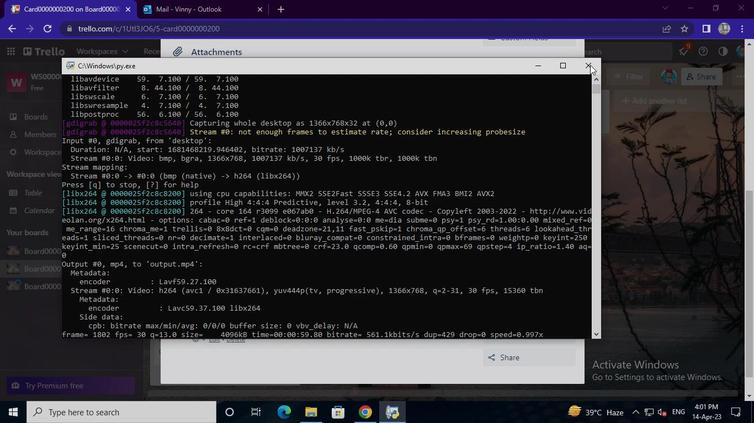 
